 Task: Add Cover Orange to Card Card0043 in Board Board0041 in Workspace Development in Trello
Action: Mouse moved to (526, 67)
Screenshot: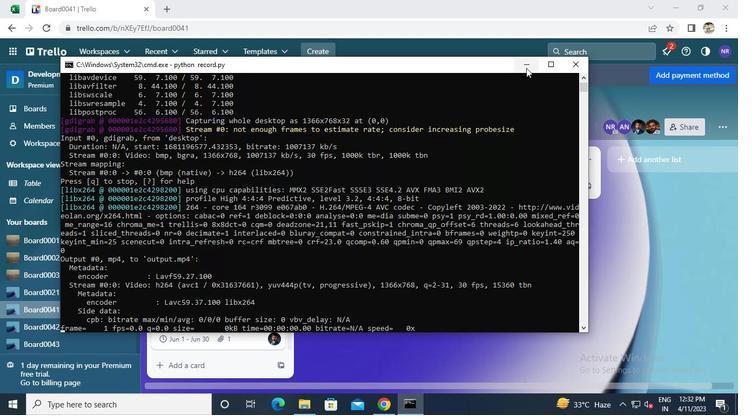 
Action: Mouse pressed left at (526, 67)
Screenshot: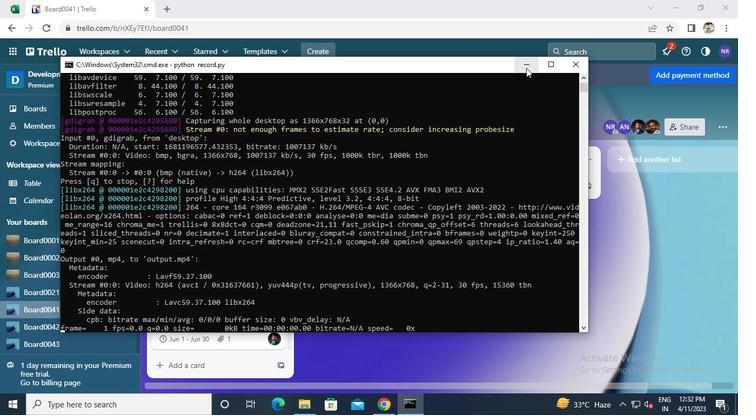 
Action: Mouse moved to (276, 315)
Screenshot: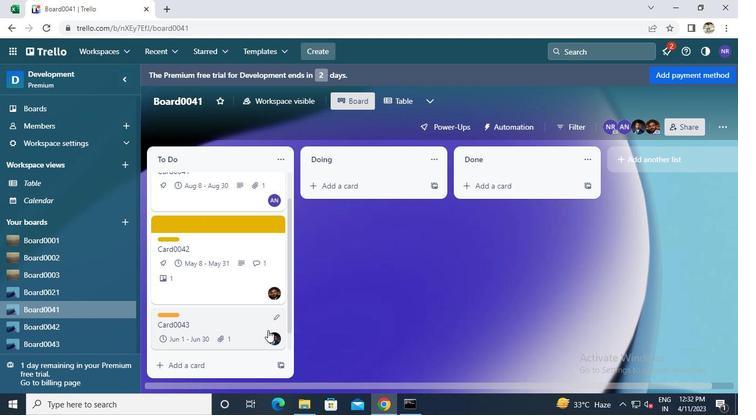 
Action: Mouse pressed left at (276, 315)
Screenshot: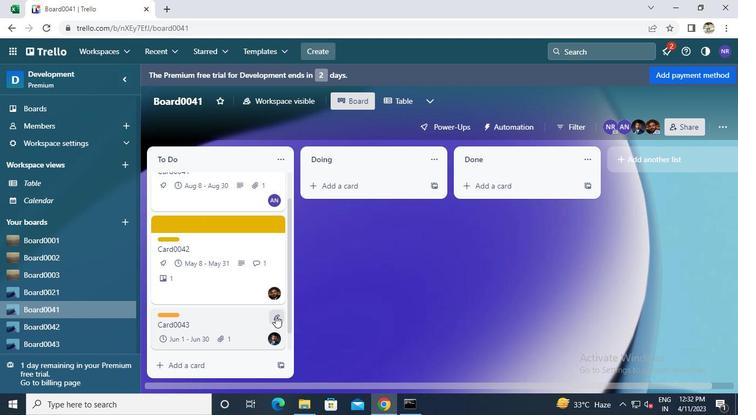 
Action: Mouse moved to (319, 298)
Screenshot: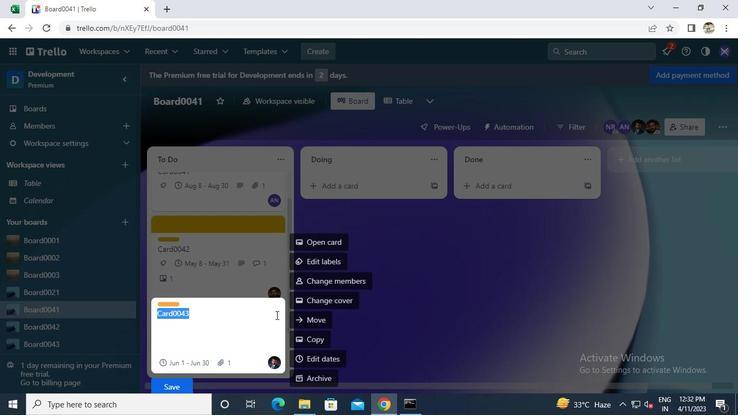 
Action: Mouse pressed left at (319, 298)
Screenshot: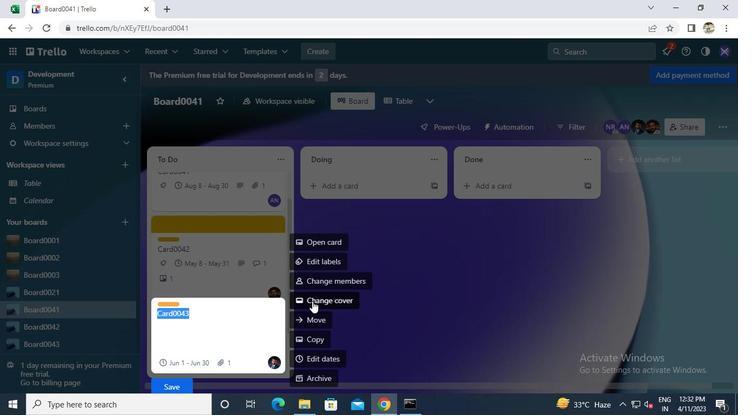 
Action: Mouse moved to (375, 179)
Screenshot: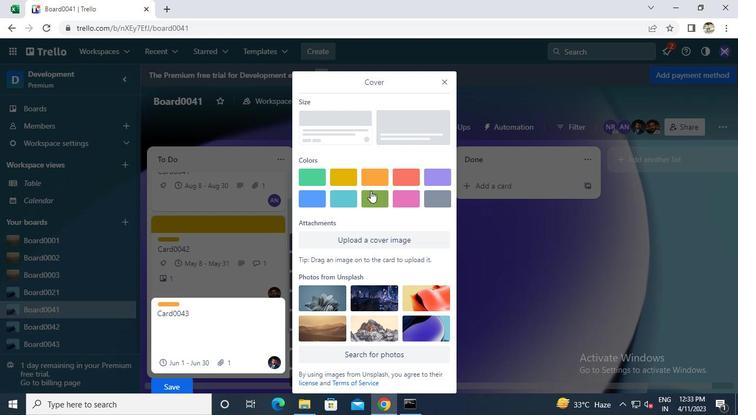 
Action: Mouse pressed left at (375, 179)
Screenshot: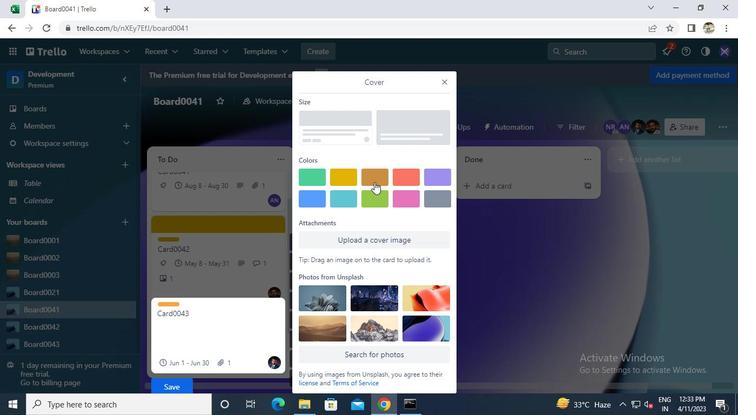 
Action: Mouse moved to (443, 77)
Screenshot: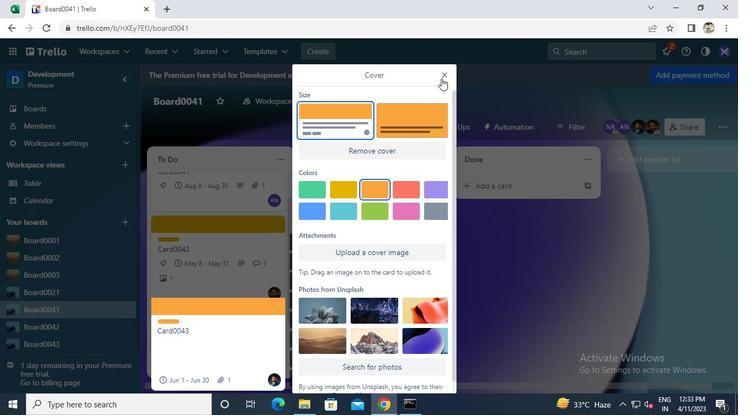 
Action: Mouse pressed left at (443, 77)
Screenshot: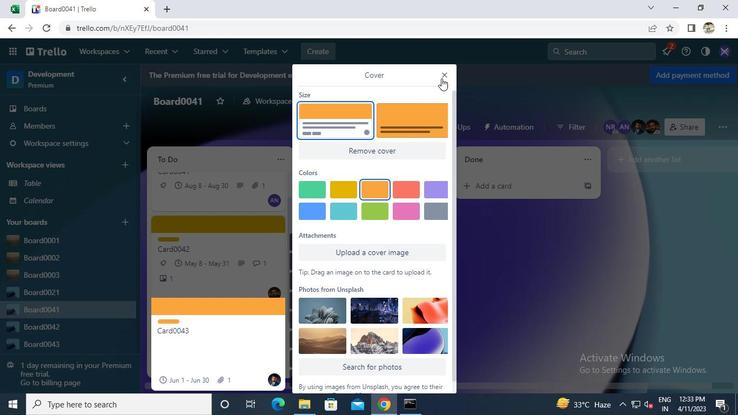 
Action: Mouse moved to (416, 397)
Screenshot: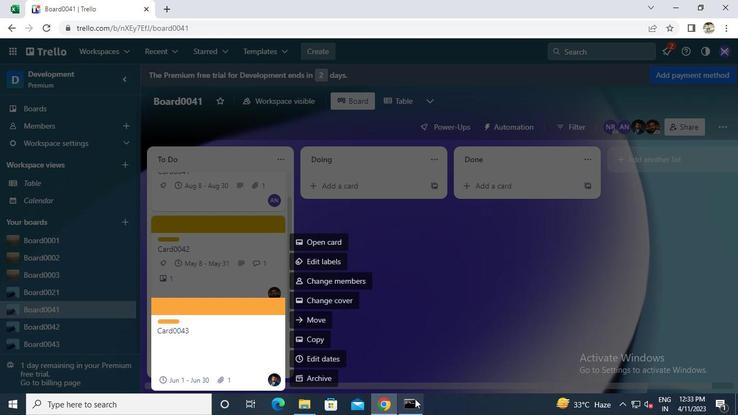 
Action: Mouse pressed left at (416, 397)
Screenshot: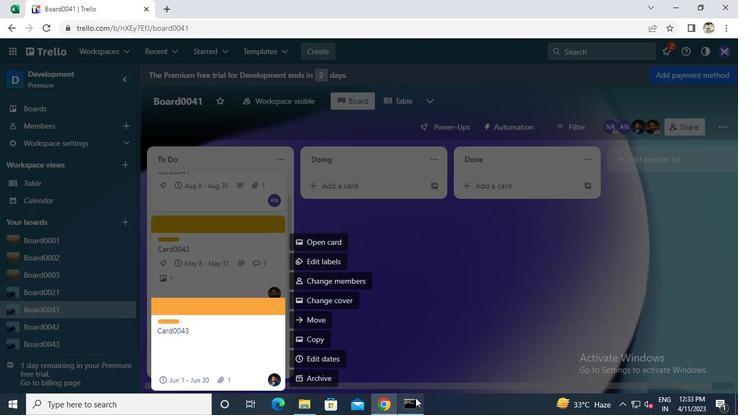 
Action: Mouse moved to (574, 63)
Screenshot: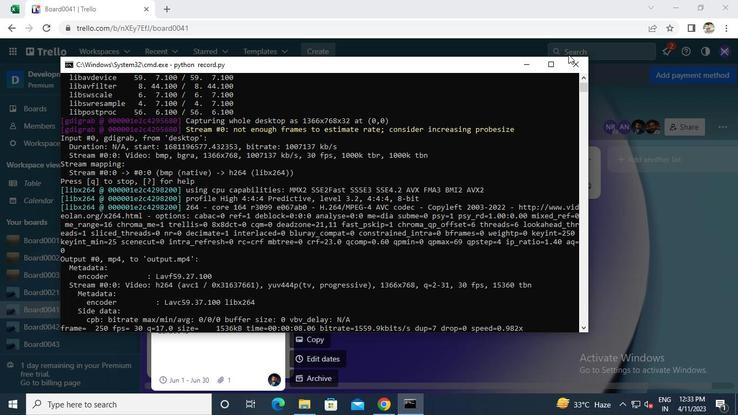 
Action: Mouse pressed left at (574, 63)
Screenshot: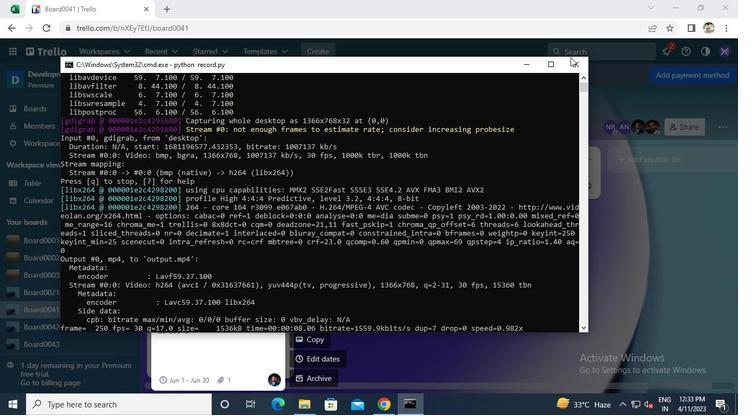 
Action: Mouse moved to (574, 63)
Screenshot: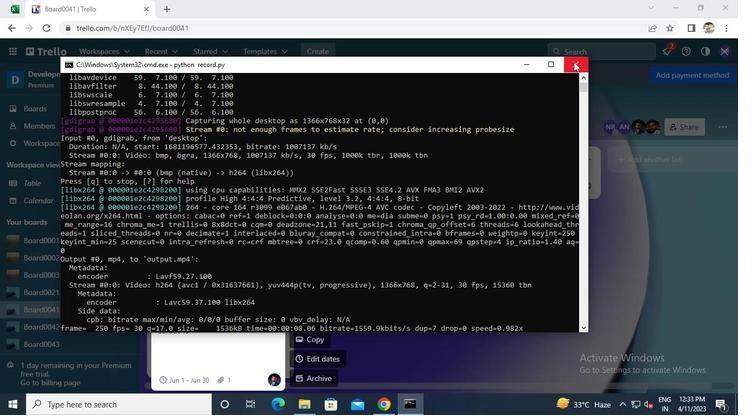 
